 Task: Choose follow the cursor option.
Action: Mouse moved to (946, 38)
Screenshot: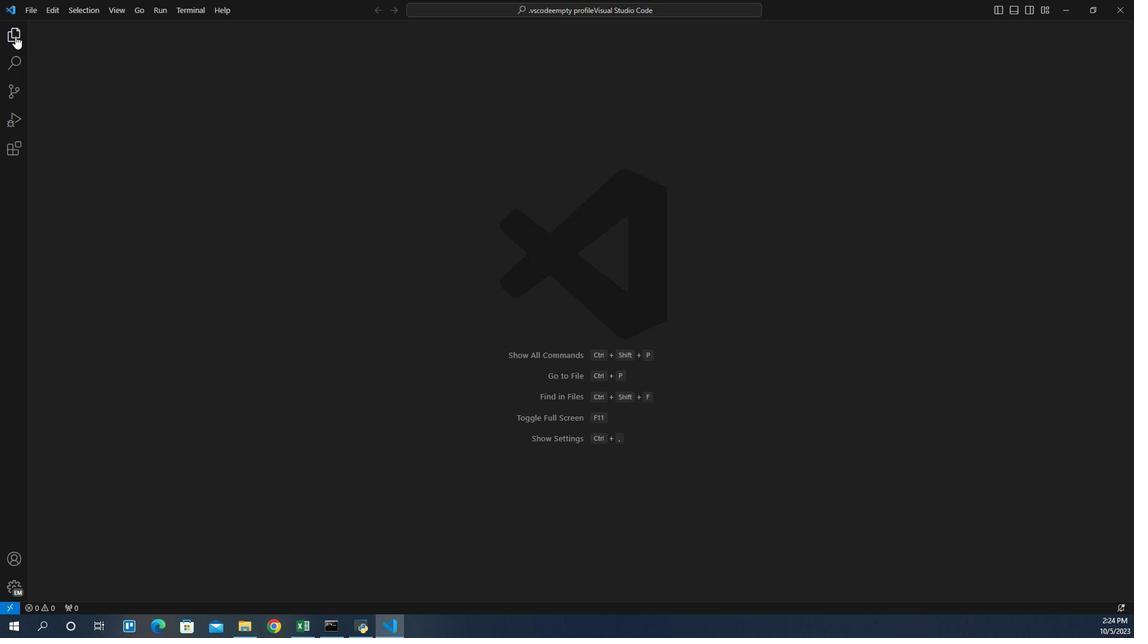 
Action: Mouse pressed left at (946, 38)
Screenshot: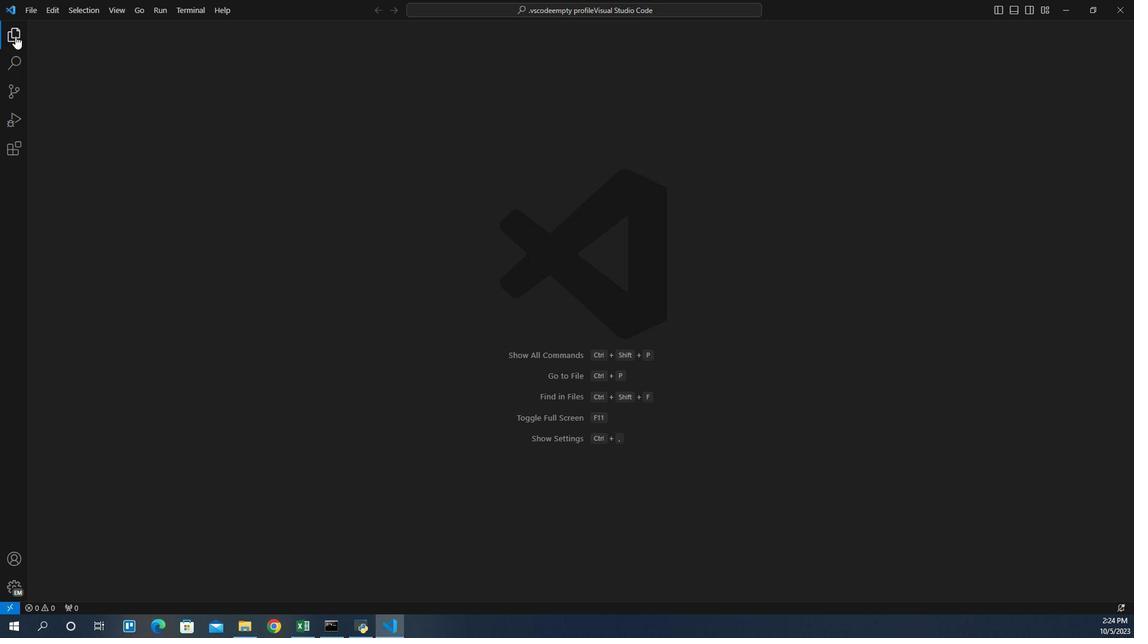 
Action: Mouse moved to (991, 61)
Screenshot: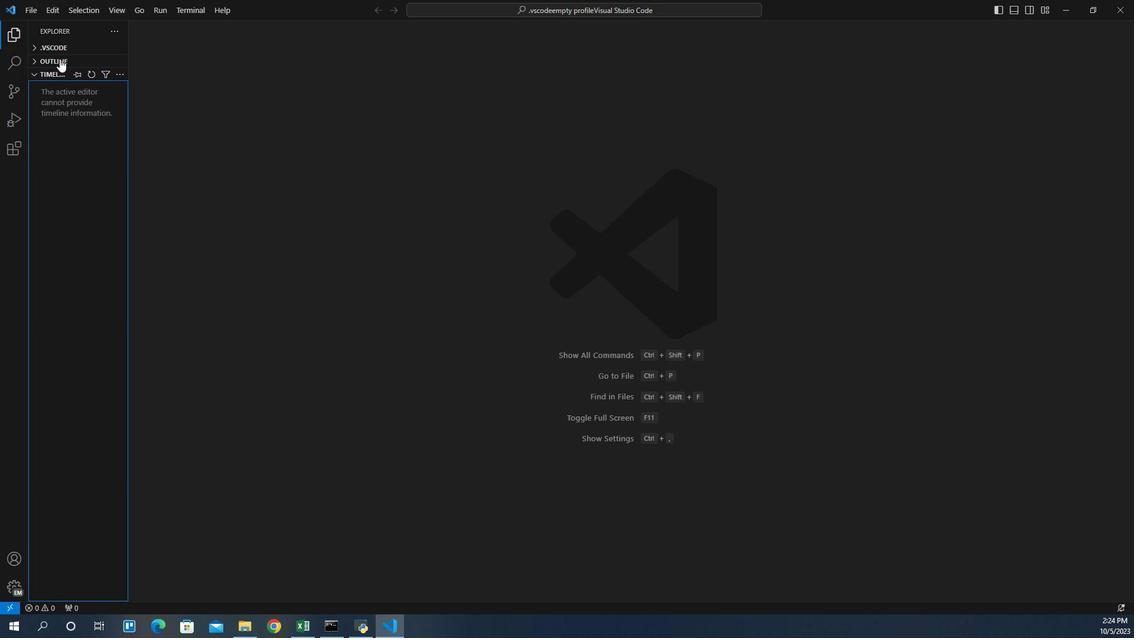 
Action: Mouse pressed left at (991, 61)
Screenshot: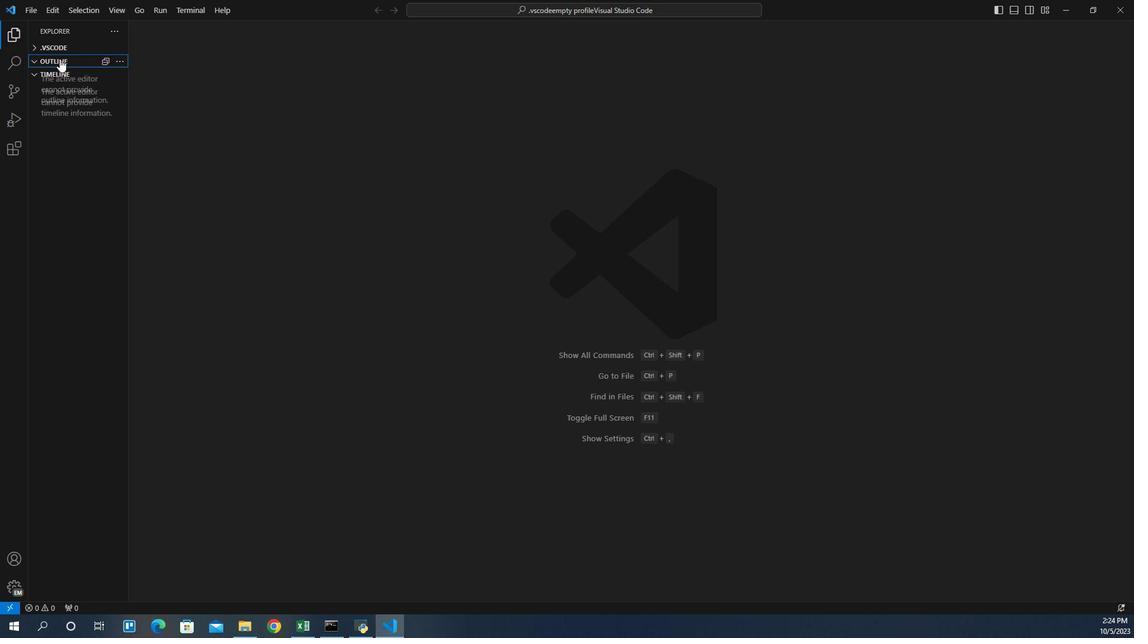 
Action: Mouse moved to (1049, 64)
Screenshot: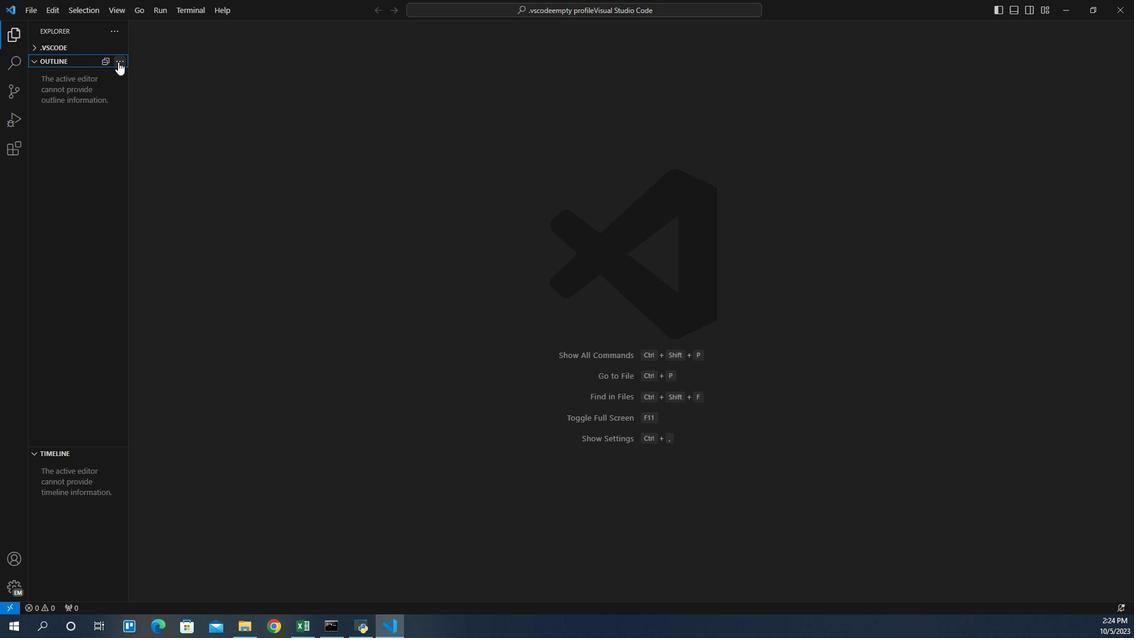 
Action: Mouse pressed left at (1049, 64)
Screenshot: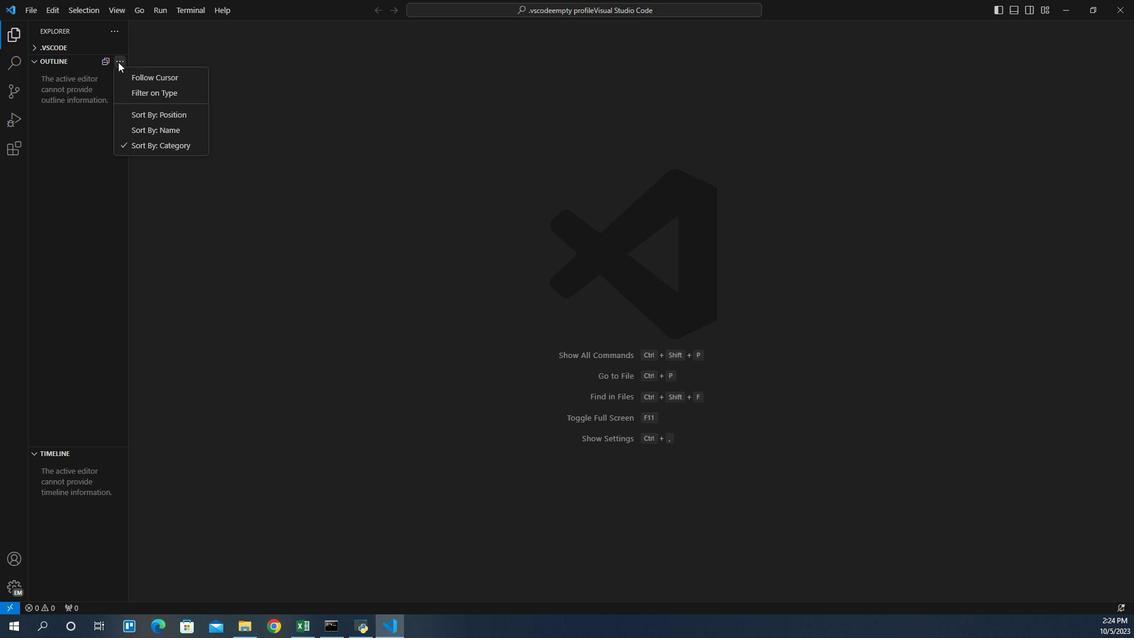 
Action: Mouse moved to (1066, 82)
Screenshot: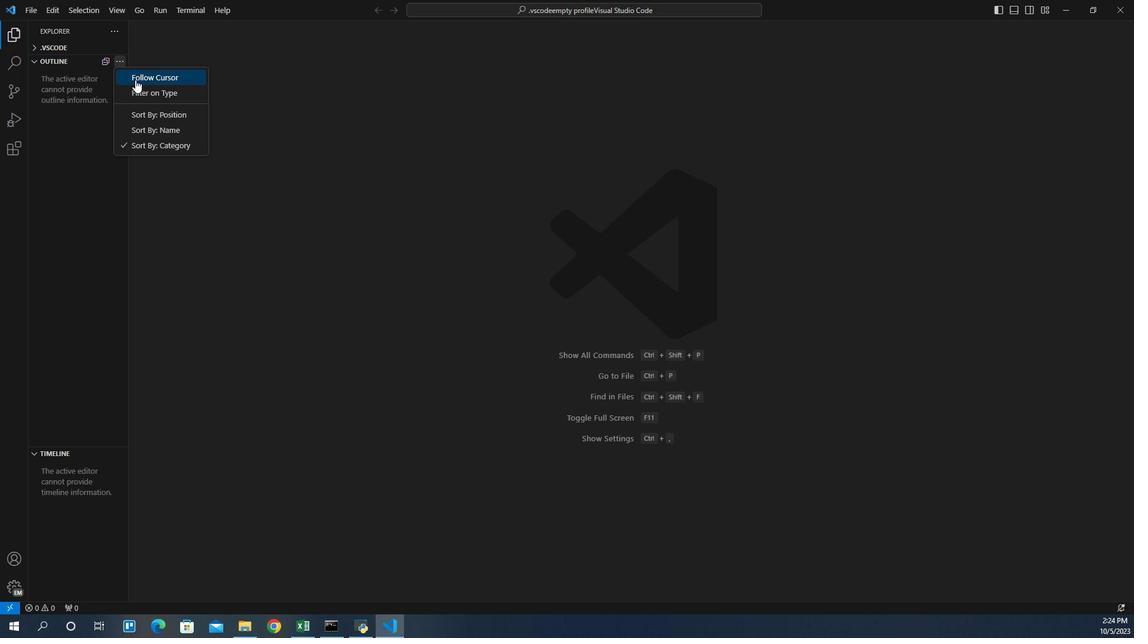 
Action: Mouse pressed left at (1066, 82)
Screenshot: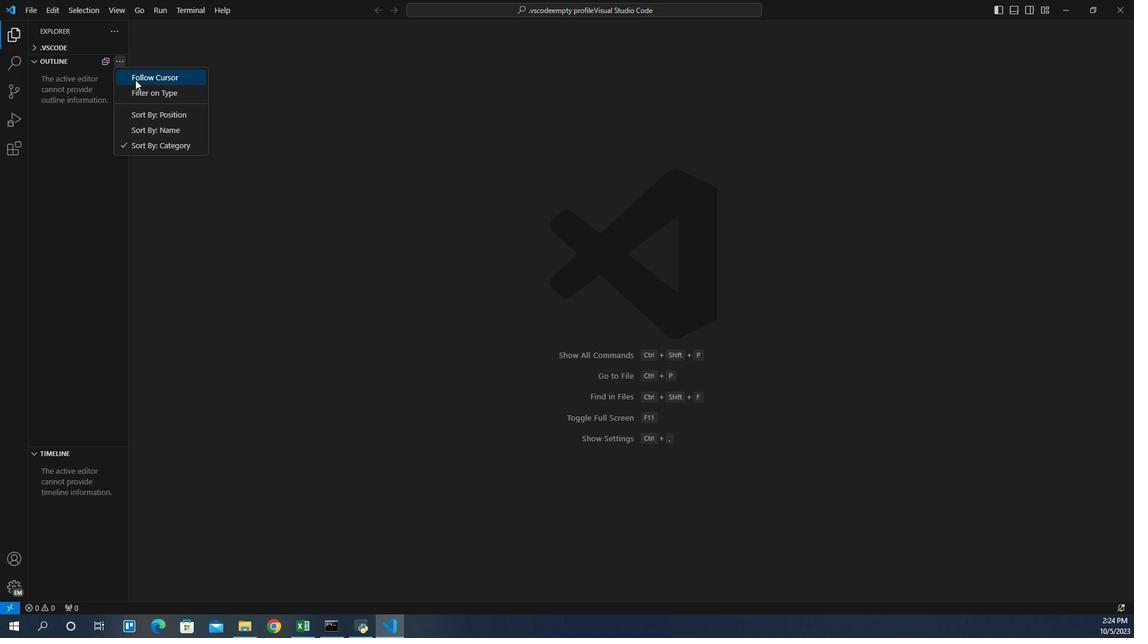 
